 Task: Create a sub task Design and Implement Solution for the task  Develop a new online tool for online customer feedback in the project ArtisanTech , assign it to team member softage.5@softage.net and update the status of the sub task to  Off Track , set the priority of the sub task to High
Action: Mouse moved to (95, 264)
Screenshot: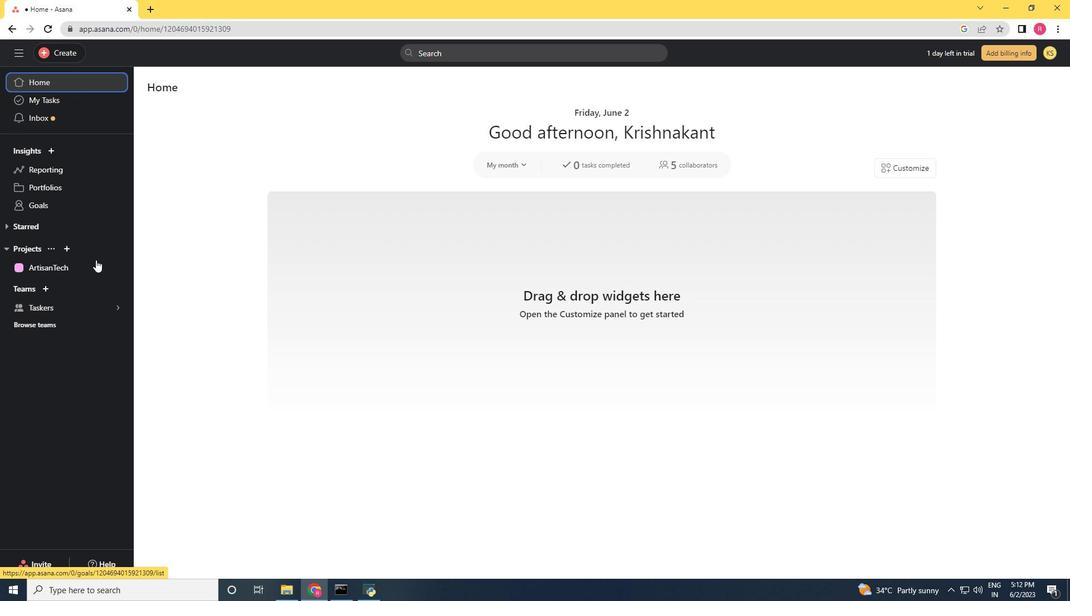 
Action: Mouse pressed left at (95, 264)
Screenshot: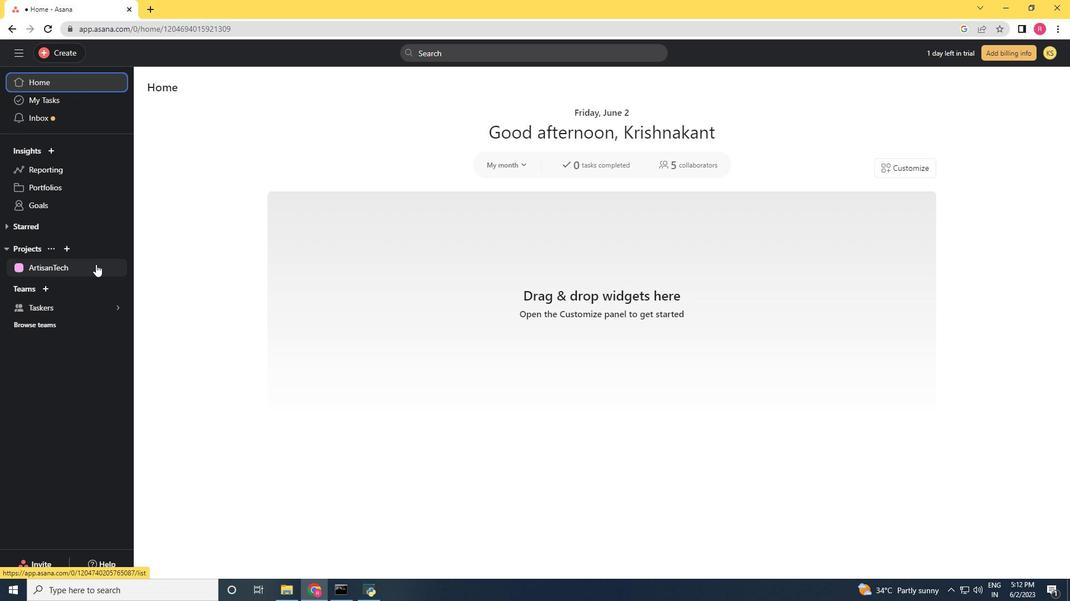 
Action: Mouse moved to (473, 410)
Screenshot: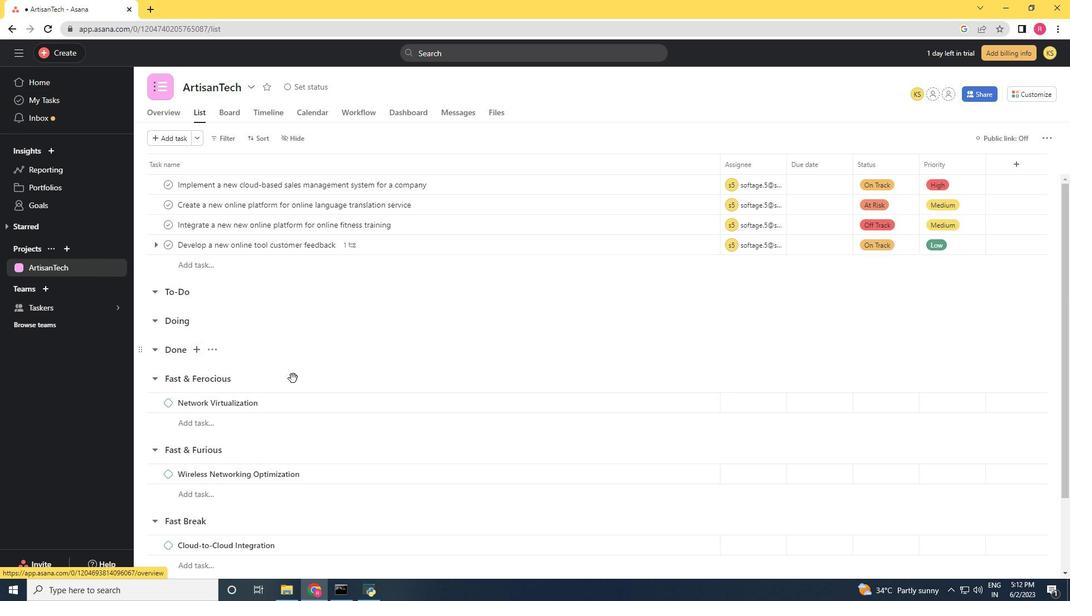 
Action: Mouse scrolled (473, 410) with delta (0, 0)
Screenshot: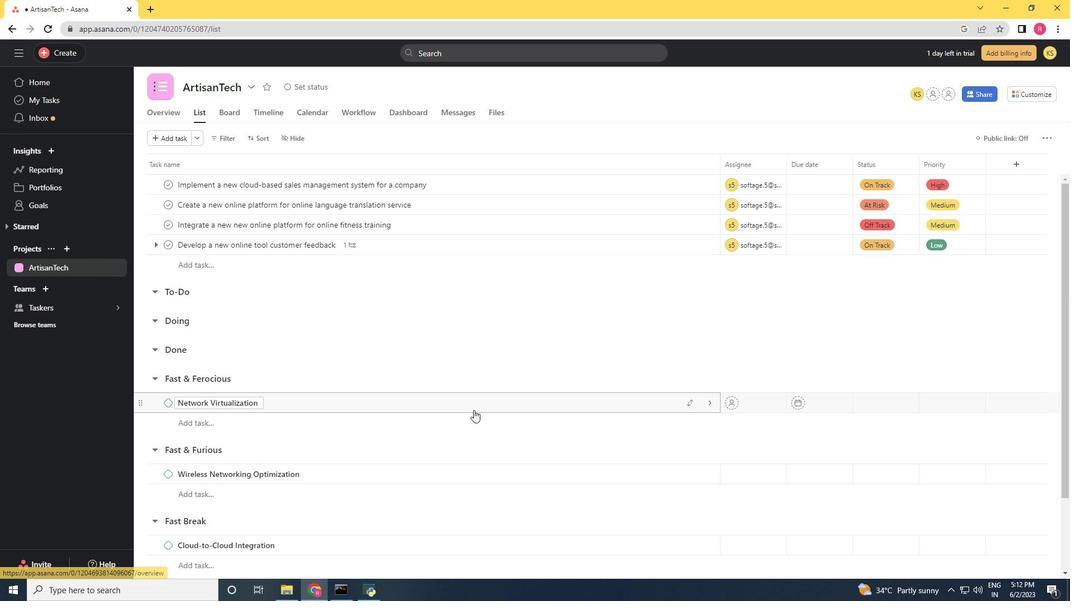 
Action: Mouse scrolled (473, 410) with delta (0, 0)
Screenshot: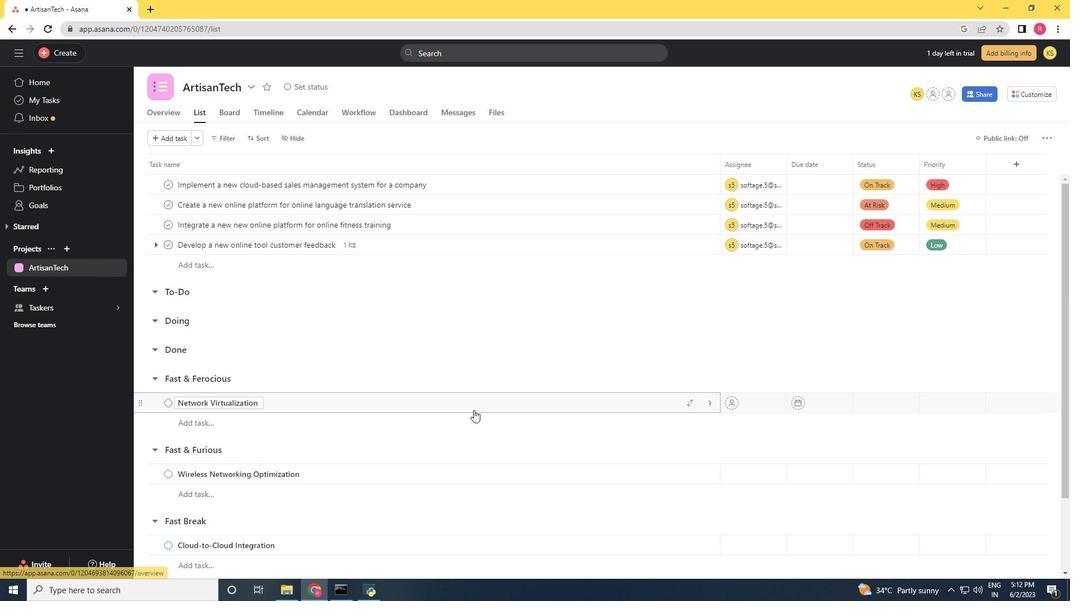 
Action: Mouse scrolled (473, 410) with delta (0, 0)
Screenshot: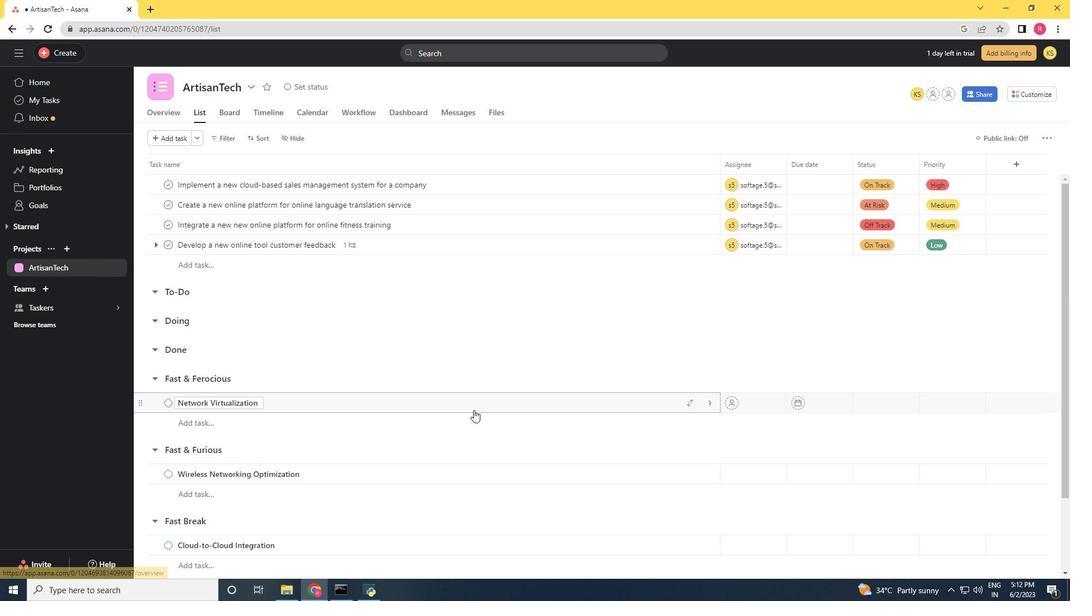 
Action: Mouse scrolled (473, 410) with delta (0, 0)
Screenshot: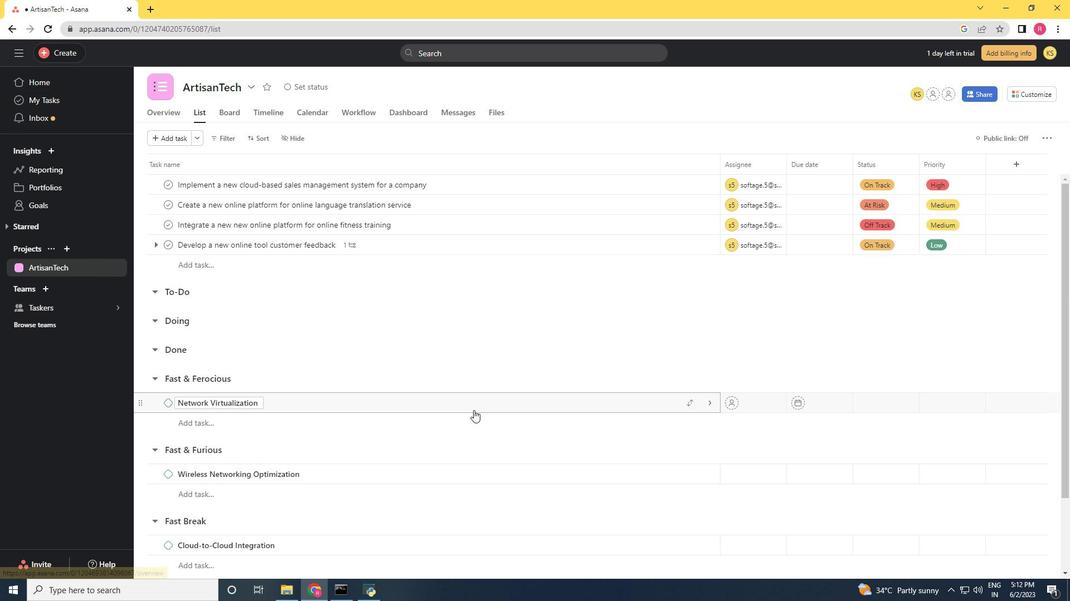 
Action: Mouse scrolled (473, 410) with delta (0, 0)
Screenshot: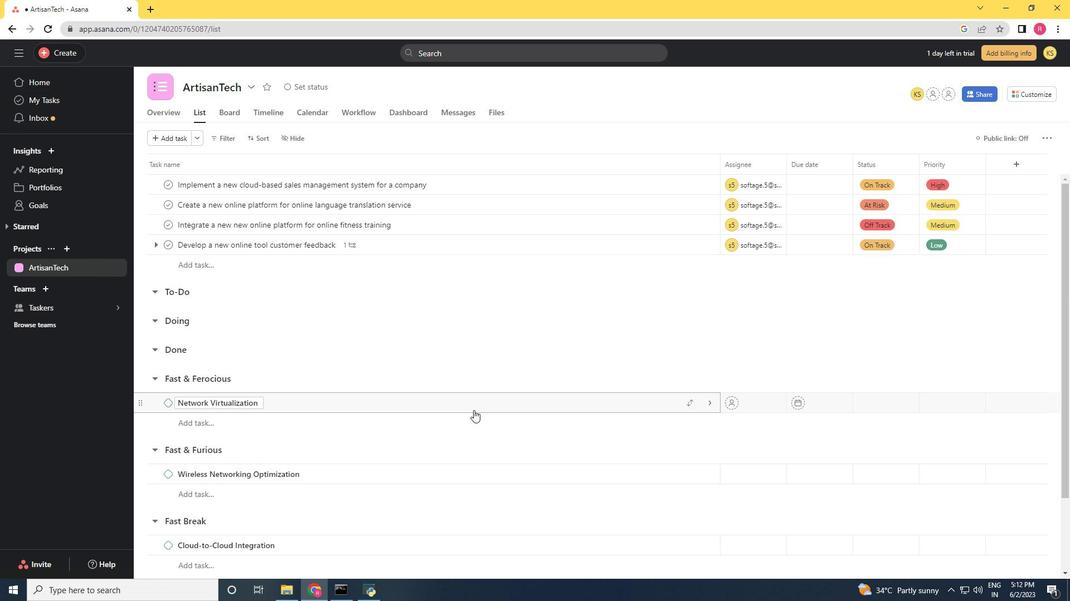 
Action: Mouse scrolled (473, 410) with delta (0, 0)
Screenshot: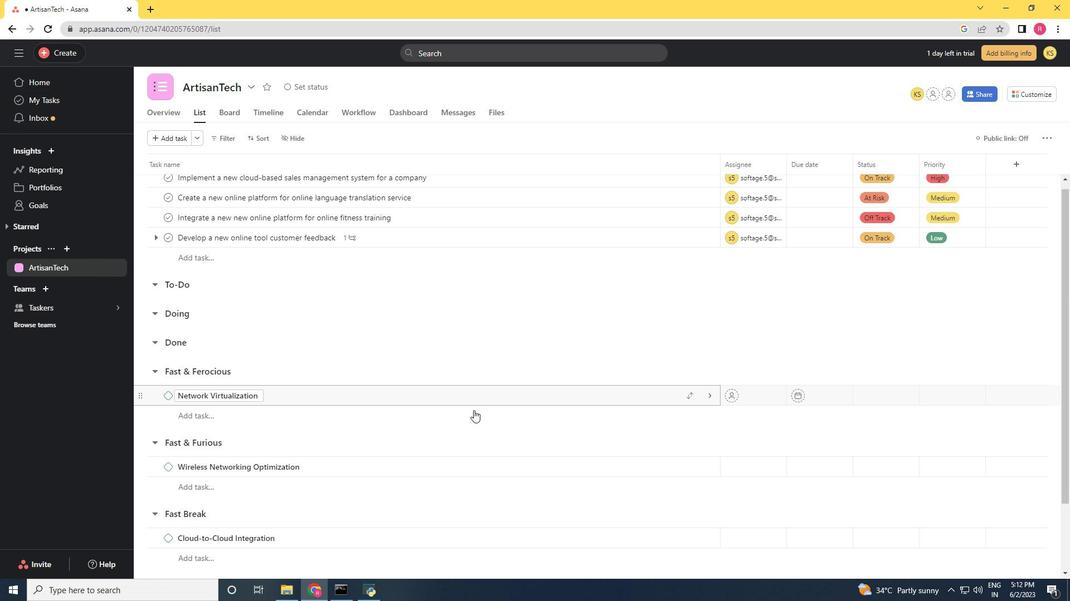 
Action: Mouse moved to (609, 271)
Screenshot: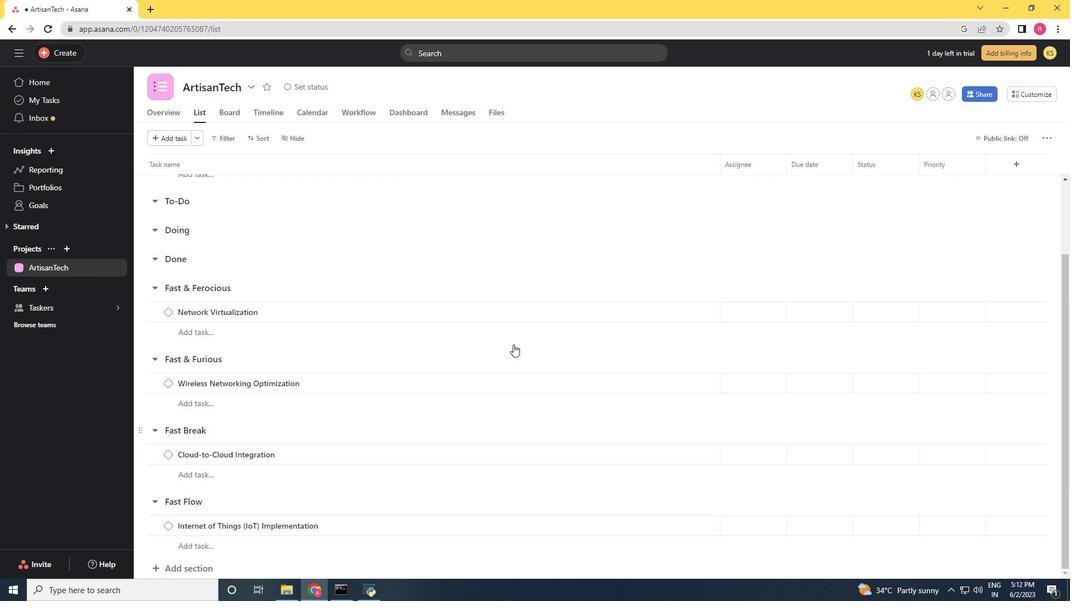 
Action: Mouse scrolled (609, 271) with delta (0, 0)
Screenshot: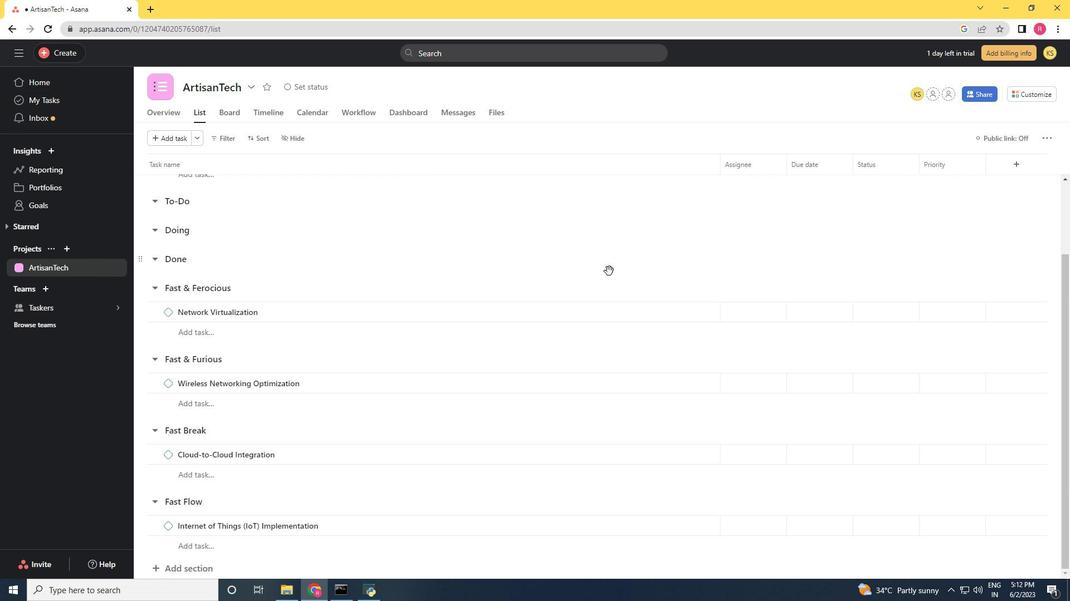 
Action: Mouse scrolled (609, 271) with delta (0, 0)
Screenshot: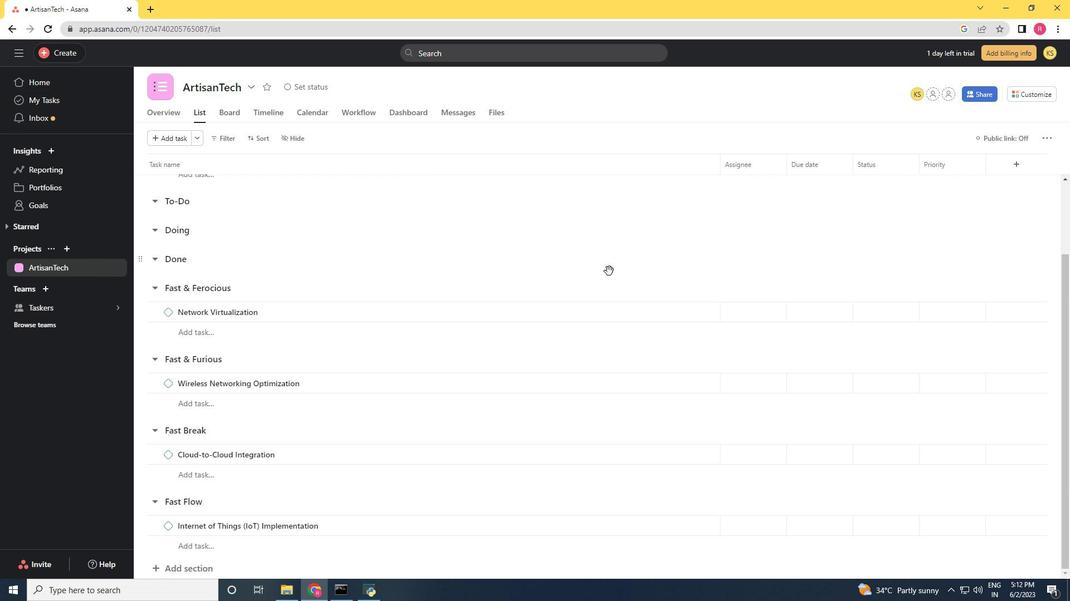 
Action: Mouse scrolled (609, 271) with delta (0, 0)
Screenshot: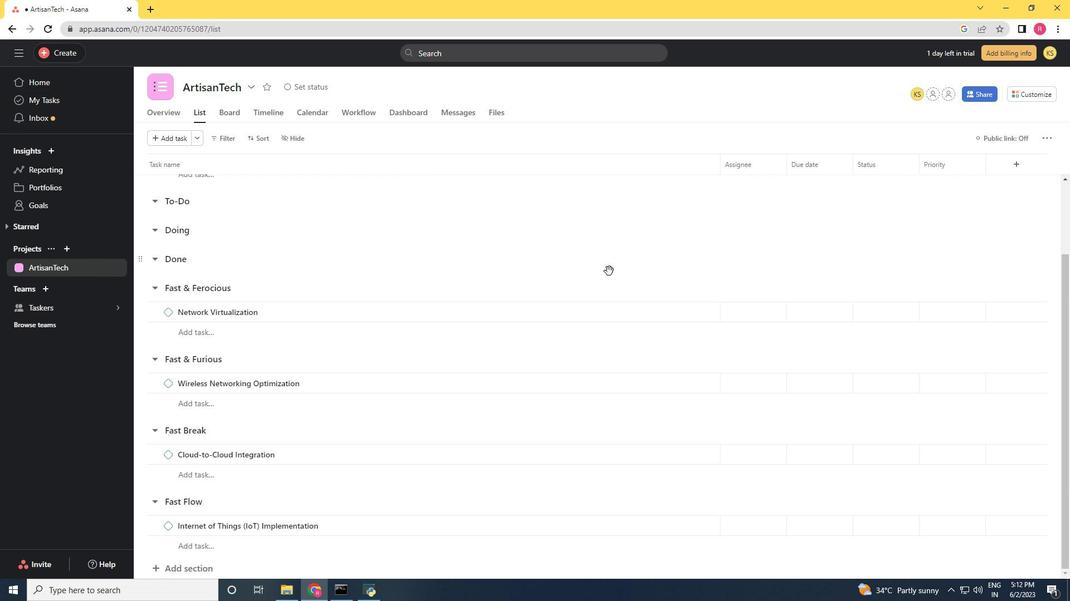 
Action: Mouse moved to (469, 244)
Screenshot: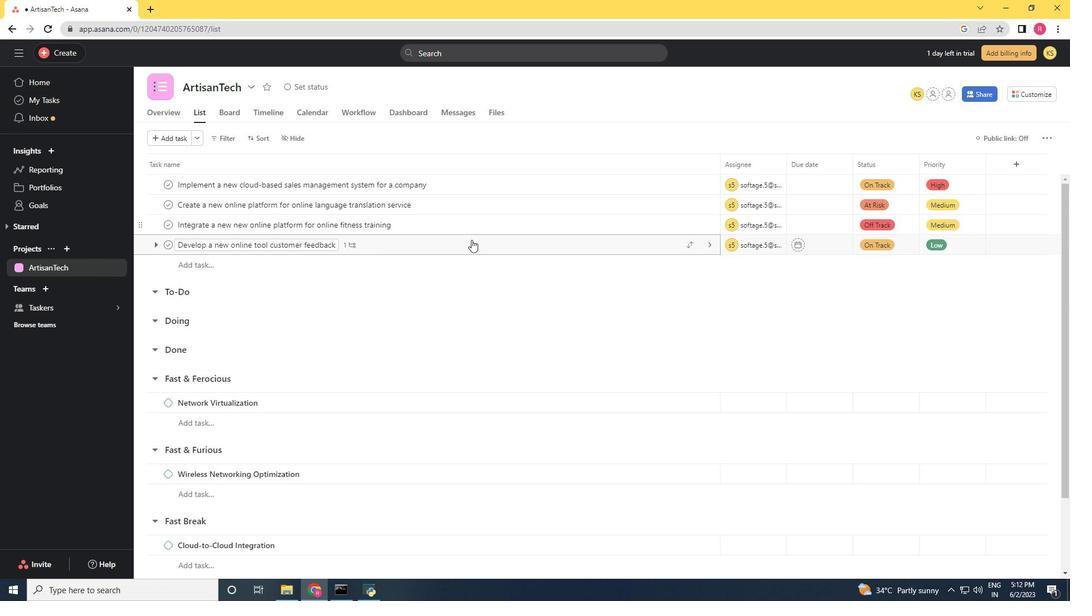 
Action: Mouse pressed left at (469, 244)
Screenshot: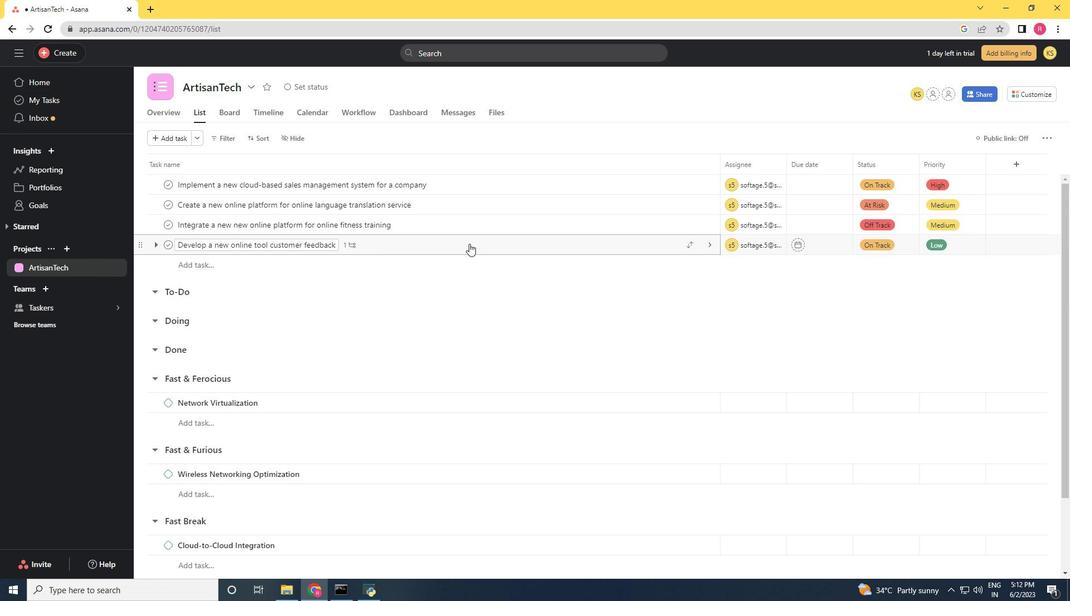 
Action: Mouse moved to (794, 323)
Screenshot: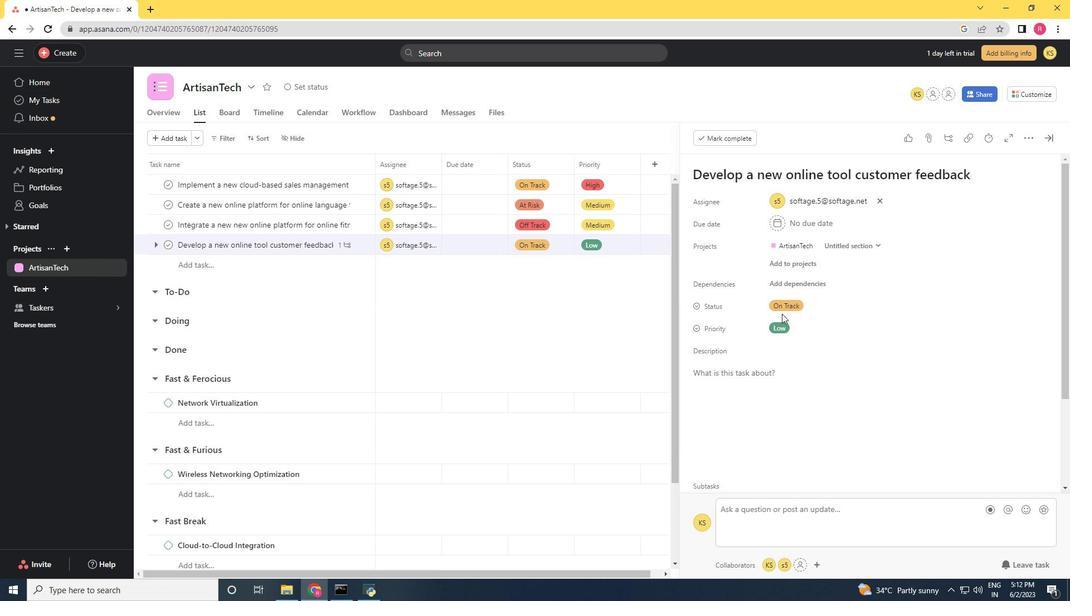 
Action: Mouse scrolled (794, 322) with delta (0, 0)
Screenshot: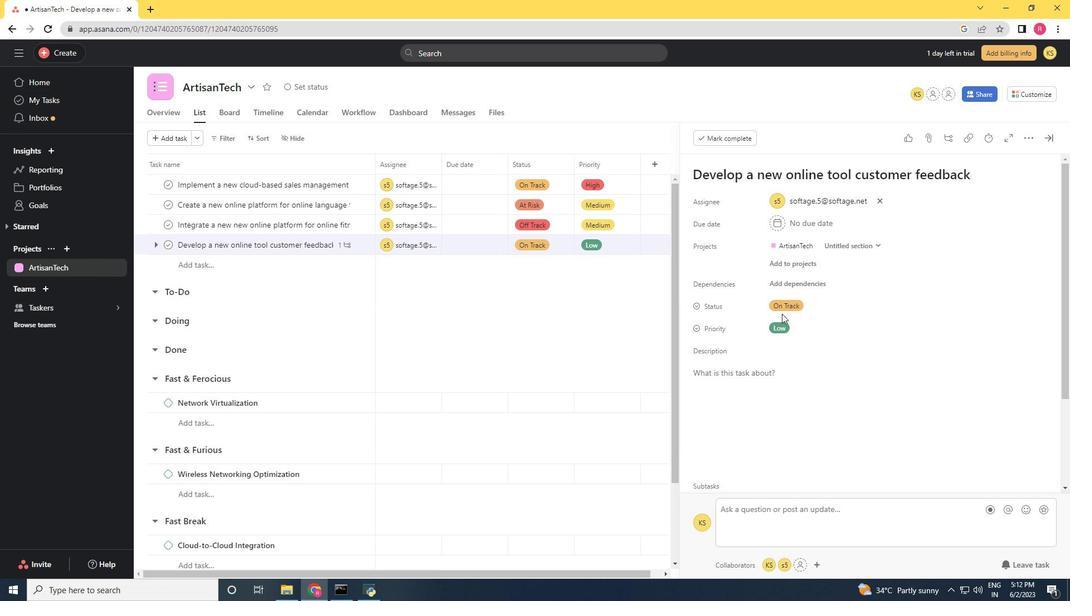 
Action: Mouse moved to (794, 324)
Screenshot: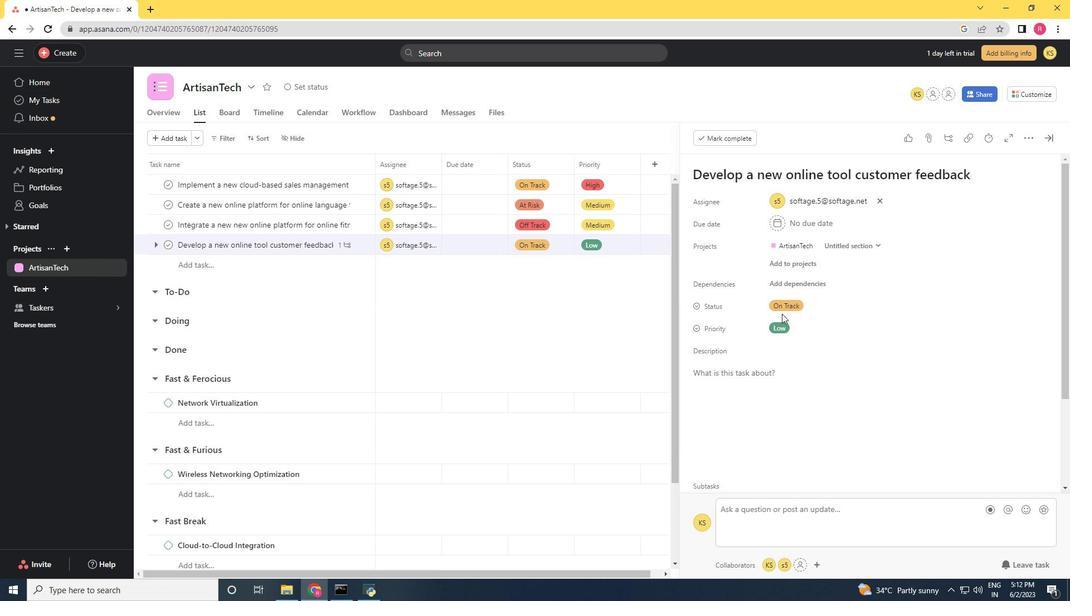 
Action: Mouse scrolled (794, 323) with delta (0, 0)
Screenshot: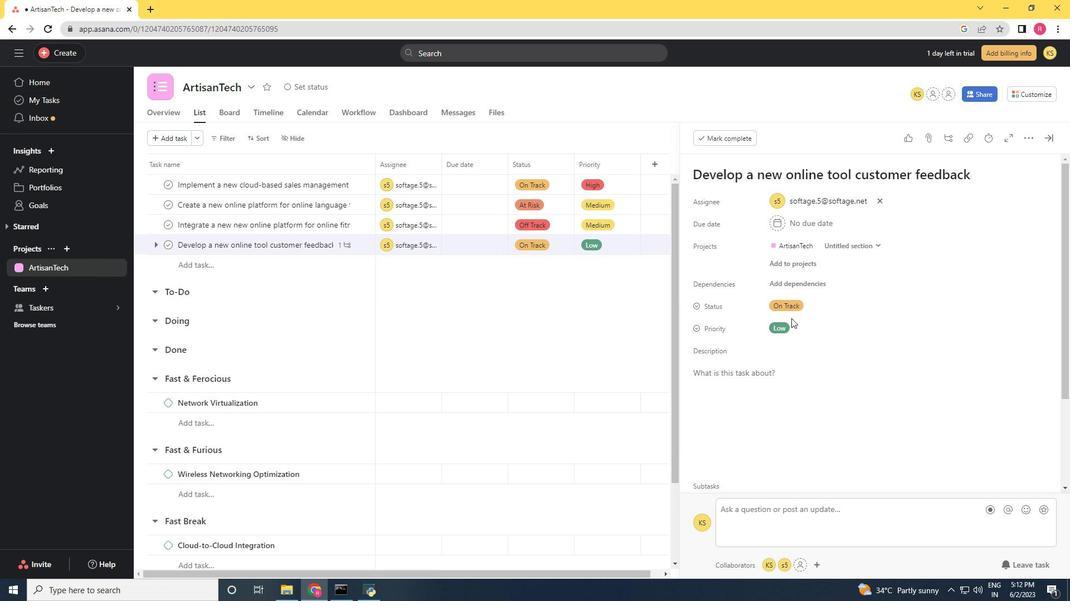
Action: Mouse scrolled (794, 323) with delta (0, 0)
Screenshot: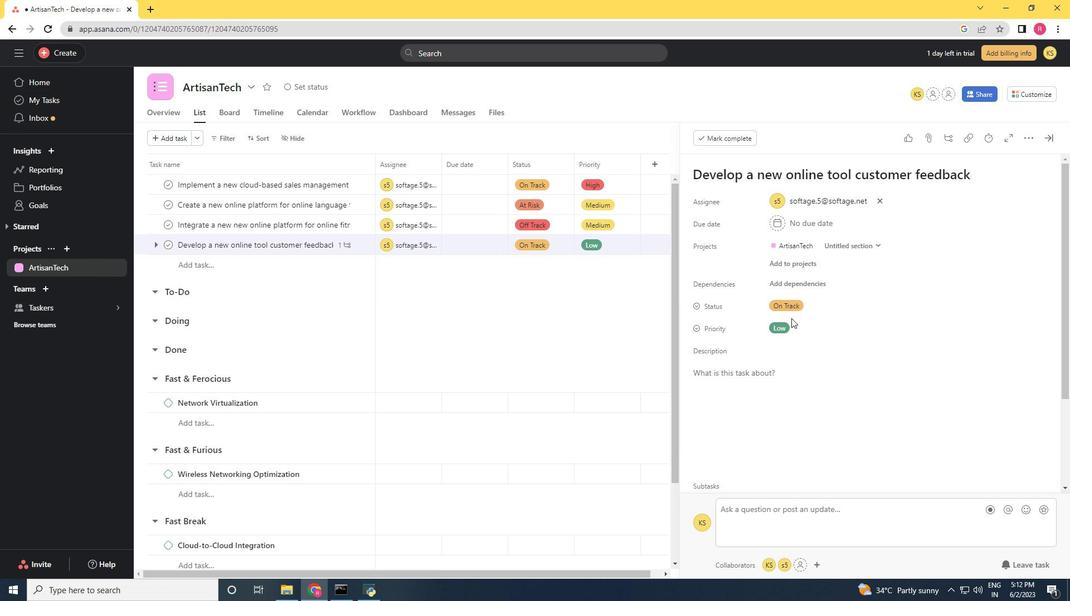 
Action: Mouse moved to (795, 324)
Screenshot: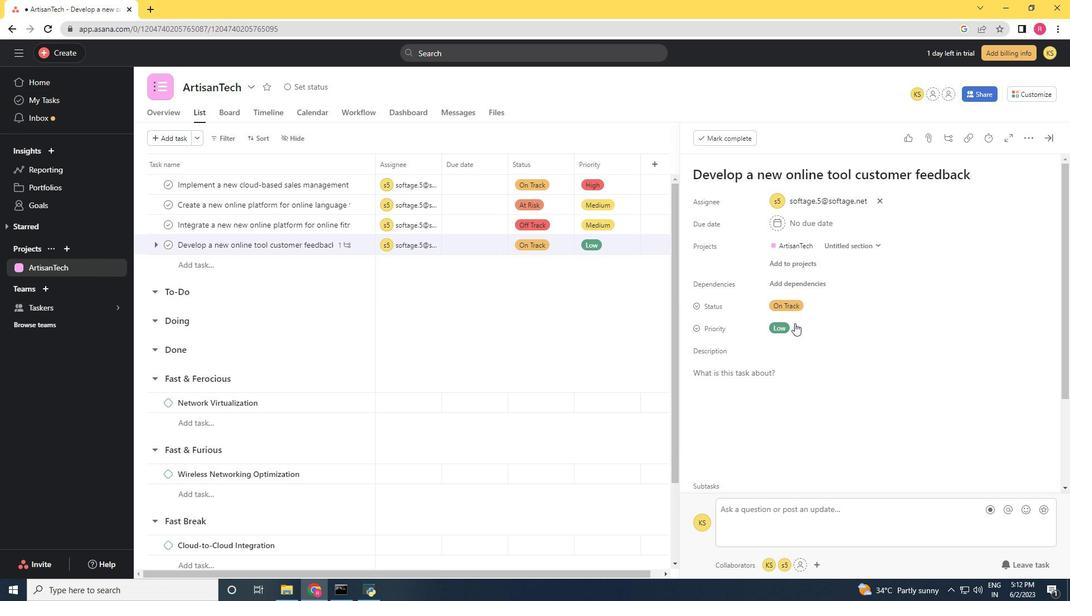 
Action: Mouse scrolled (795, 324) with delta (0, 0)
Screenshot: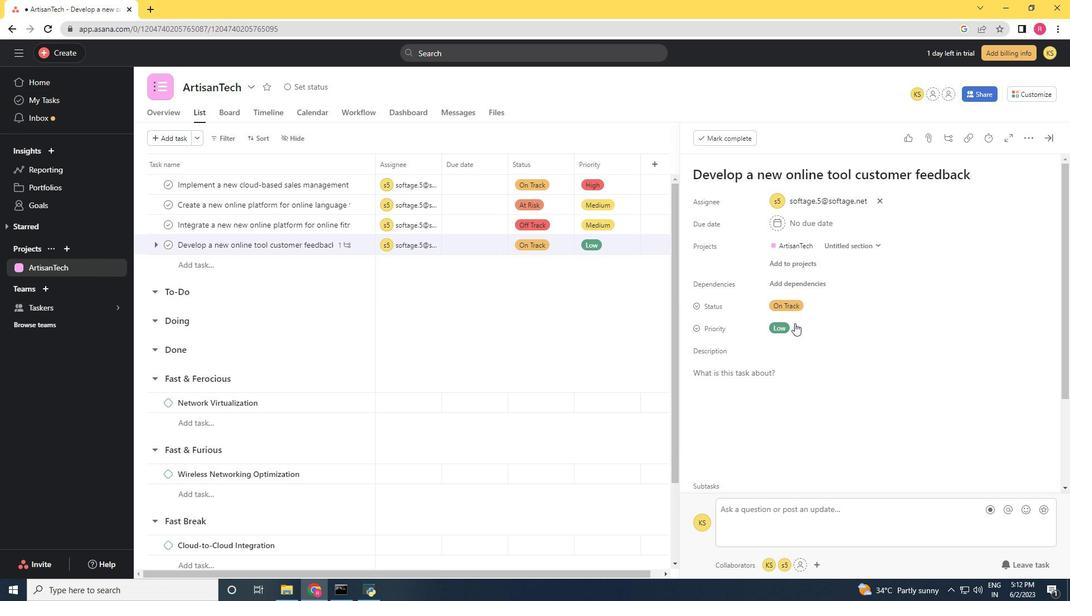 
Action: Mouse moved to (706, 404)
Screenshot: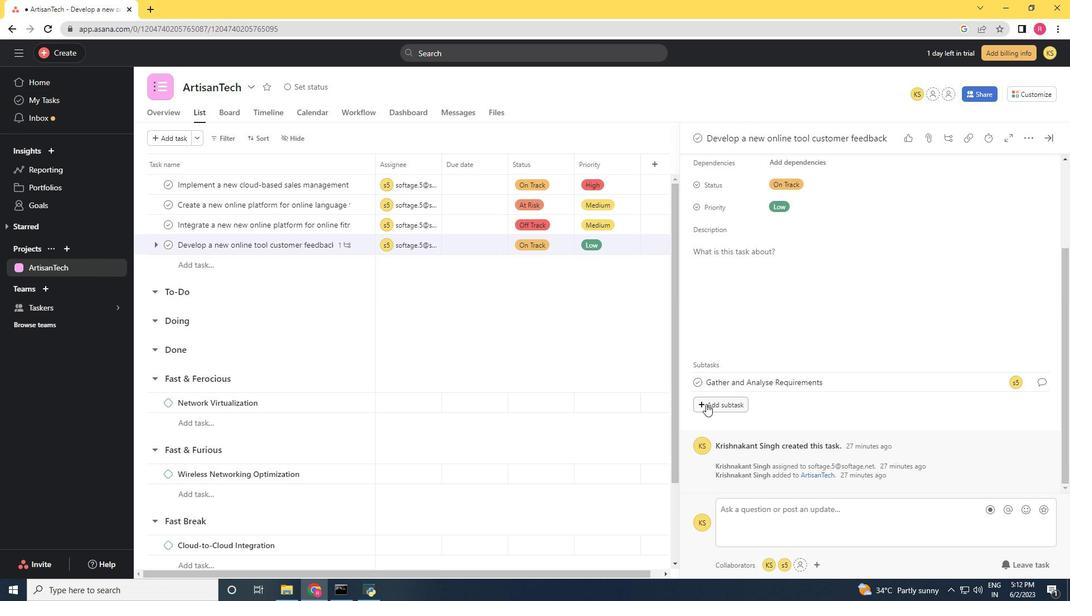 
Action: Mouse pressed left at (706, 404)
Screenshot: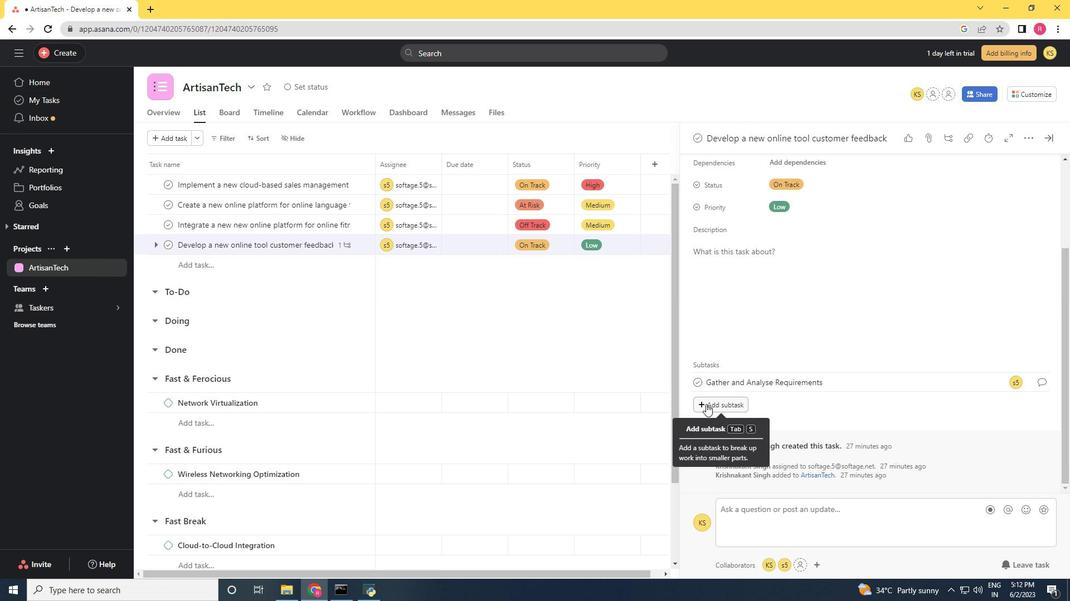 
Action: Mouse moved to (464, 343)
Screenshot: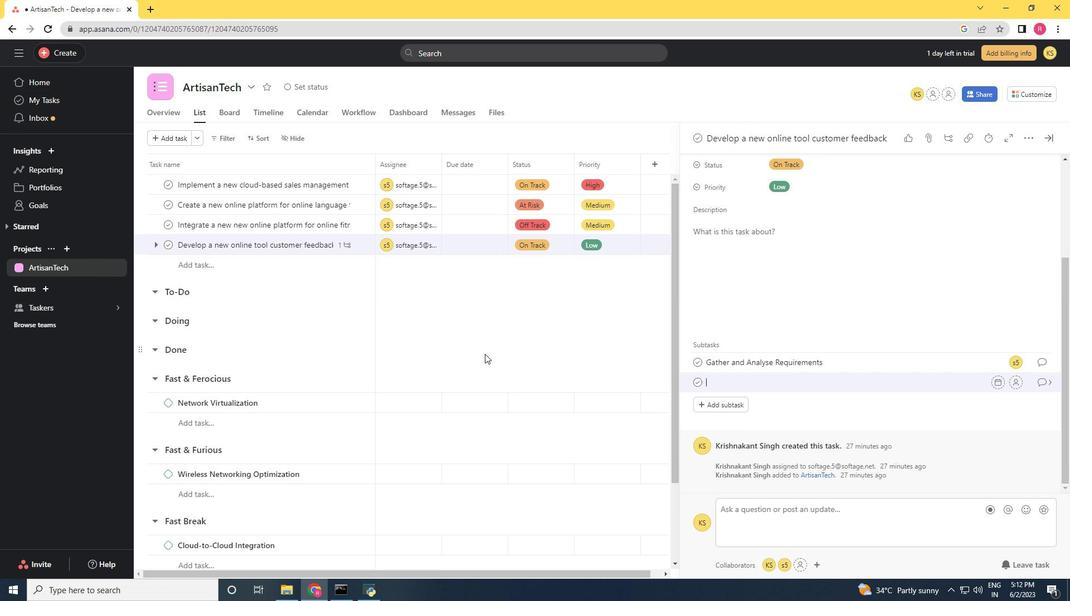 
Action: Key pressed <Key.shift><Key.shift><Key.shift><Key.shift><Key.shift><Key.shift><Key.shift><Key.shift><Key.shift><Key.shift><Key.shift><Key.shift><Key.shift><Key.shift><Key.shift><Key.shift><Key.shift><Key.shift><Key.shift><Key.shift><Key.shift><Key.shift><Key.shift><Key.shift><Key.shift><Key.shift><Key.shift><Key.shift><Key.shift><Key.shift><Key.shift>Design<Key.space>and<Key.space><Key.shift>Implement<Key.space>solution<Key.space>
Screenshot: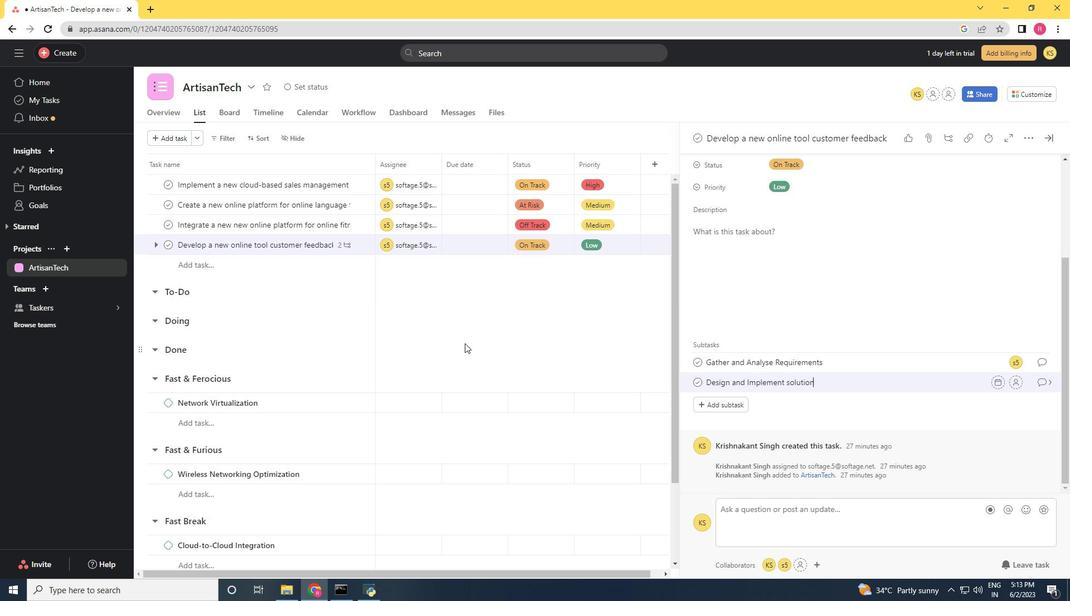 
Action: Mouse moved to (1010, 378)
Screenshot: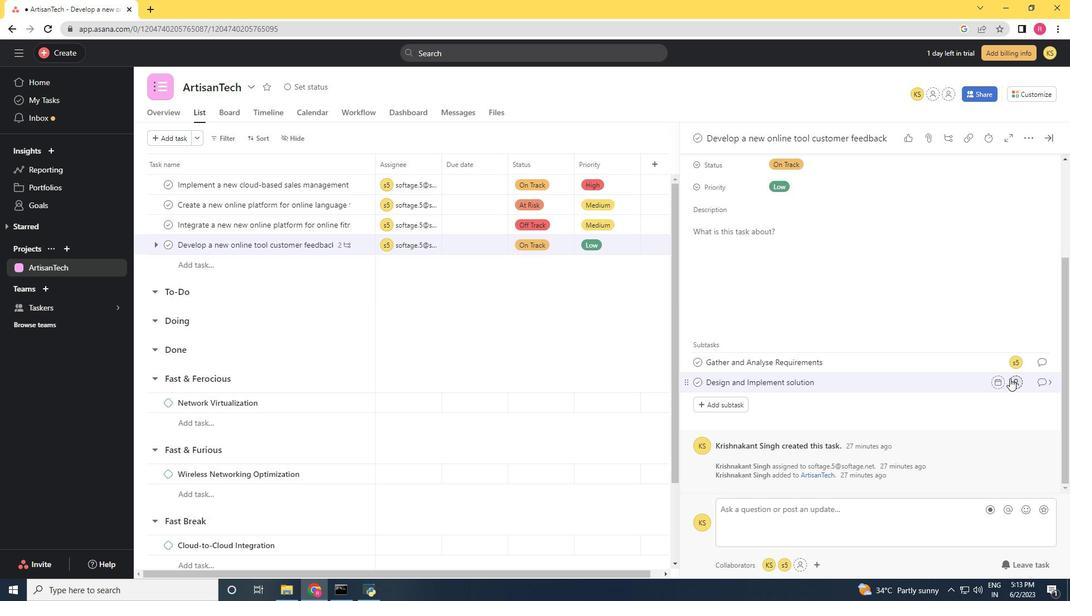 
Action: Mouse pressed left at (1010, 378)
Screenshot: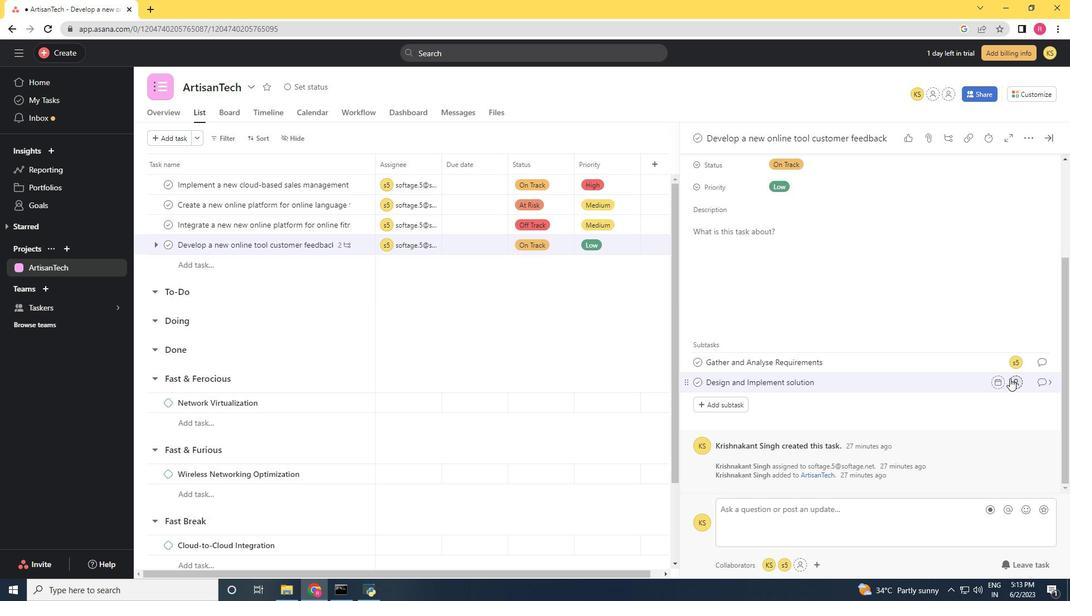 
Action: Mouse moved to (862, 326)
Screenshot: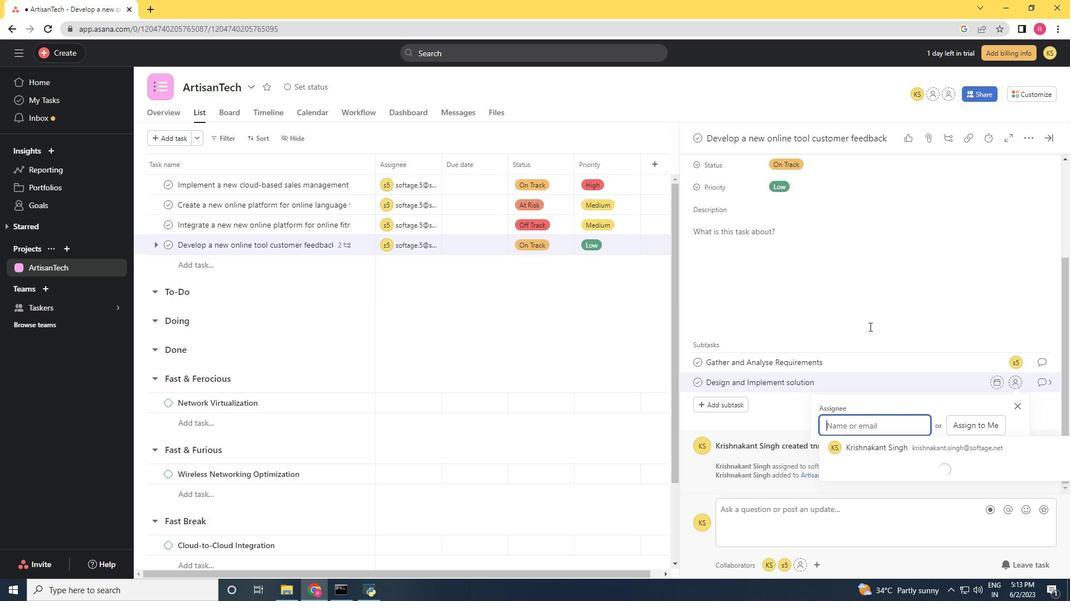 
Action: Key pressed softage.5<Key.shift><Key.shift>@softage.net
Screenshot: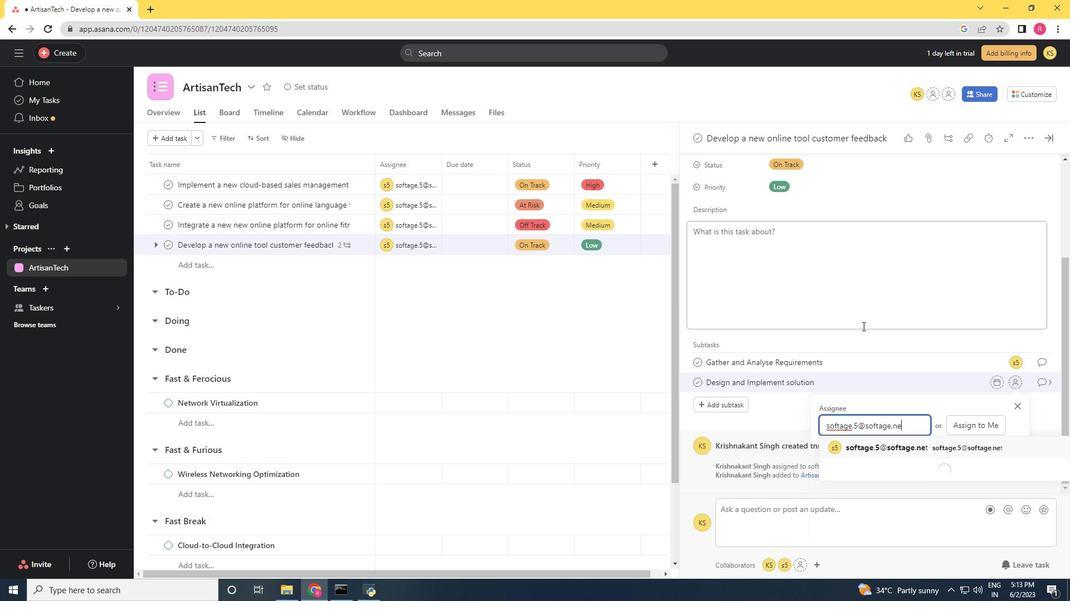 
Action: Mouse moved to (873, 443)
Screenshot: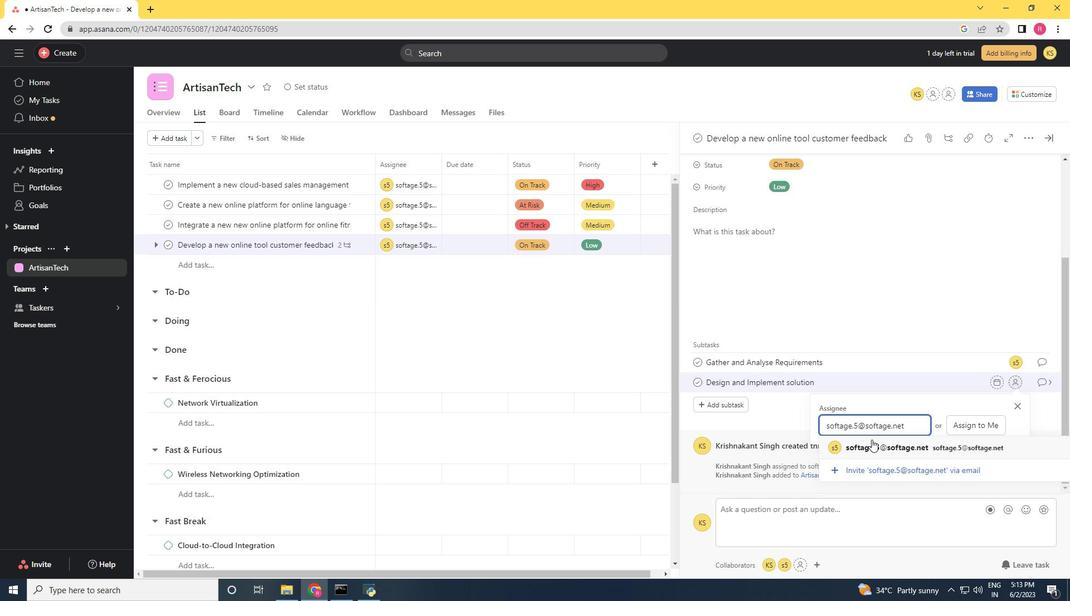 
Action: Mouse pressed left at (873, 443)
Screenshot: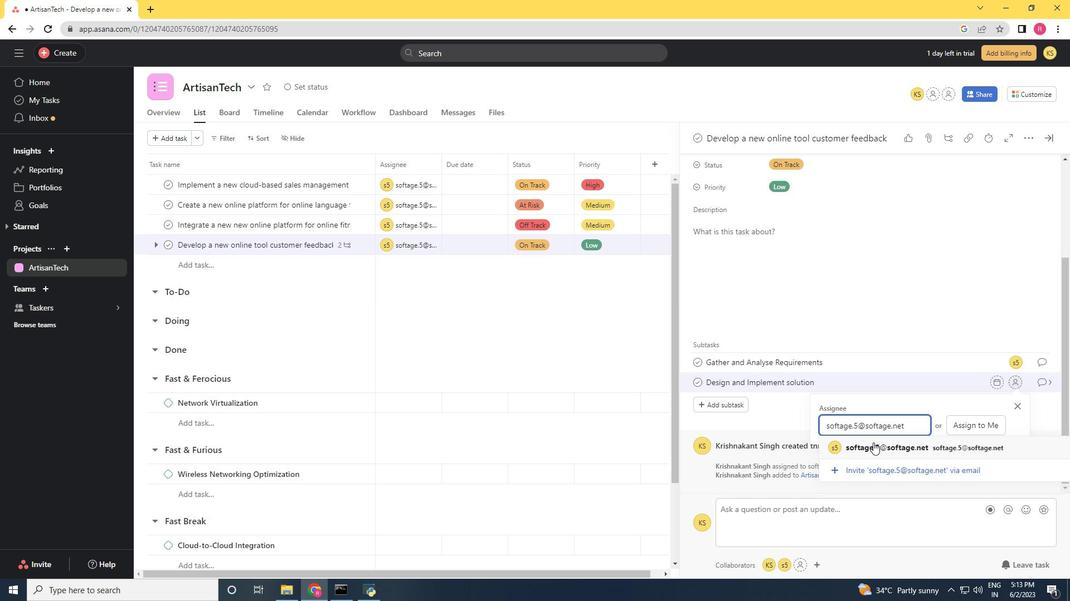 
Action: Mouse moved to (1045, 385)
Screenshot: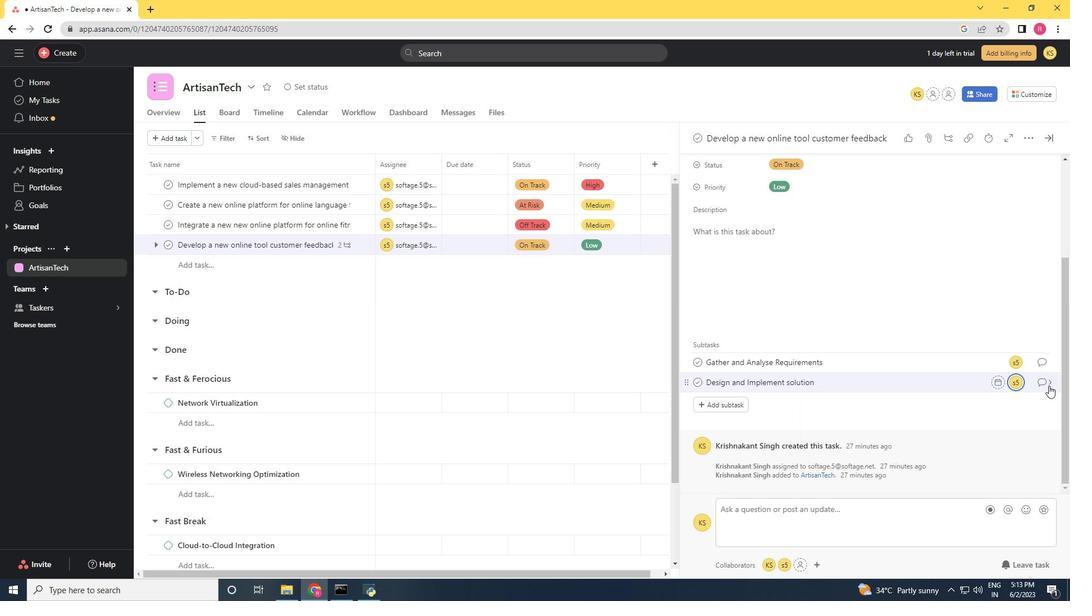 
Action: Mouse pressed left at (1045, 385)
Screenshot: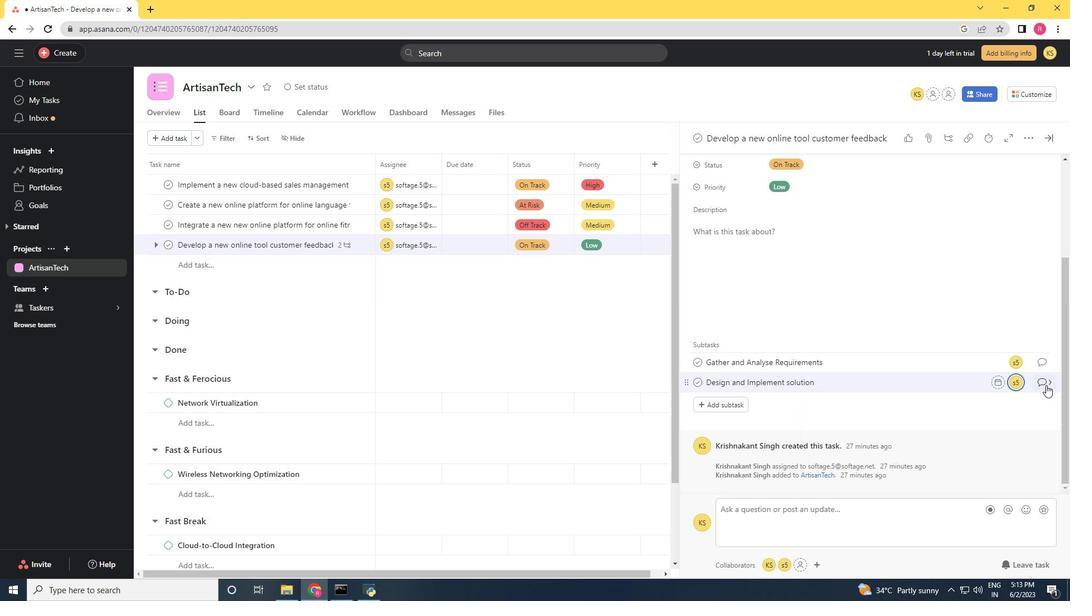 
Action: Mouse moved to (735, 289)
Screenshot: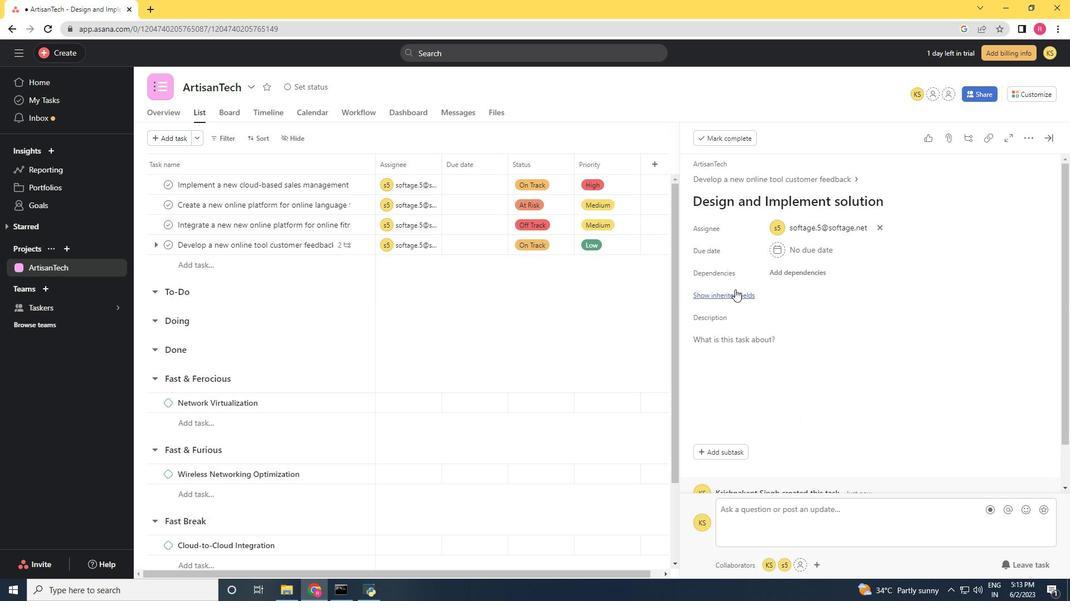 
Action: Mouse pressed left at (735, 289)
Screenshot: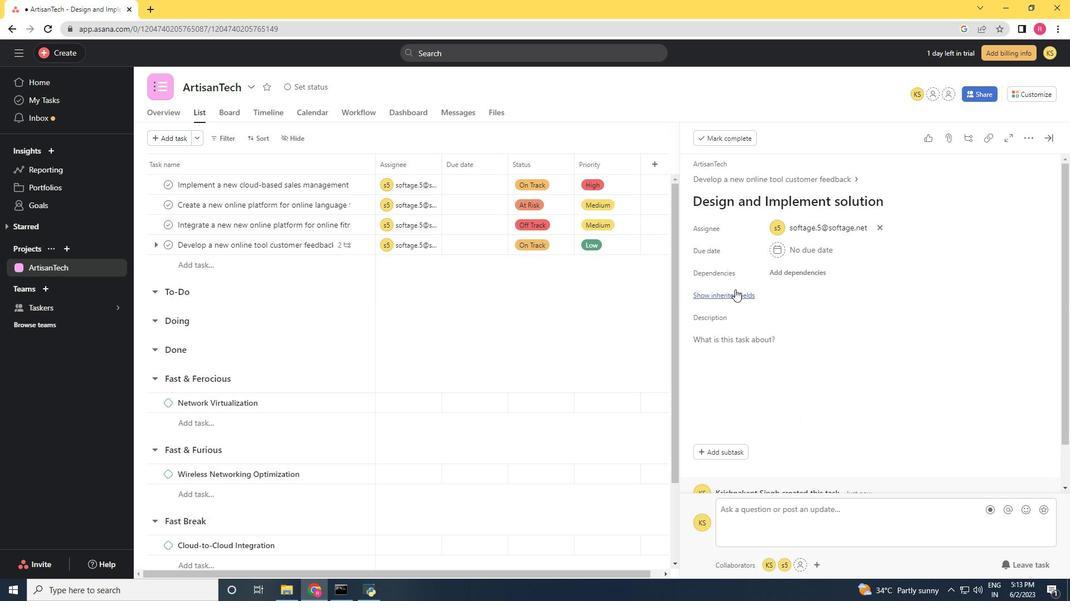 
Action: Mouse moved to (774, 311)
Screenshot: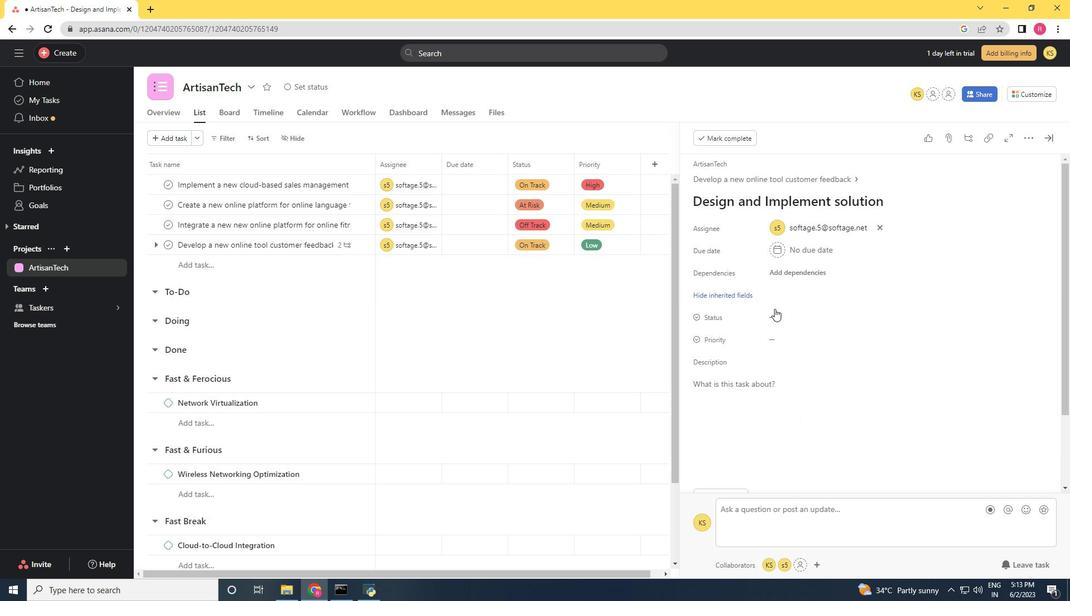 
Action: Mouse pressed left at (774, 311)
Screenshot: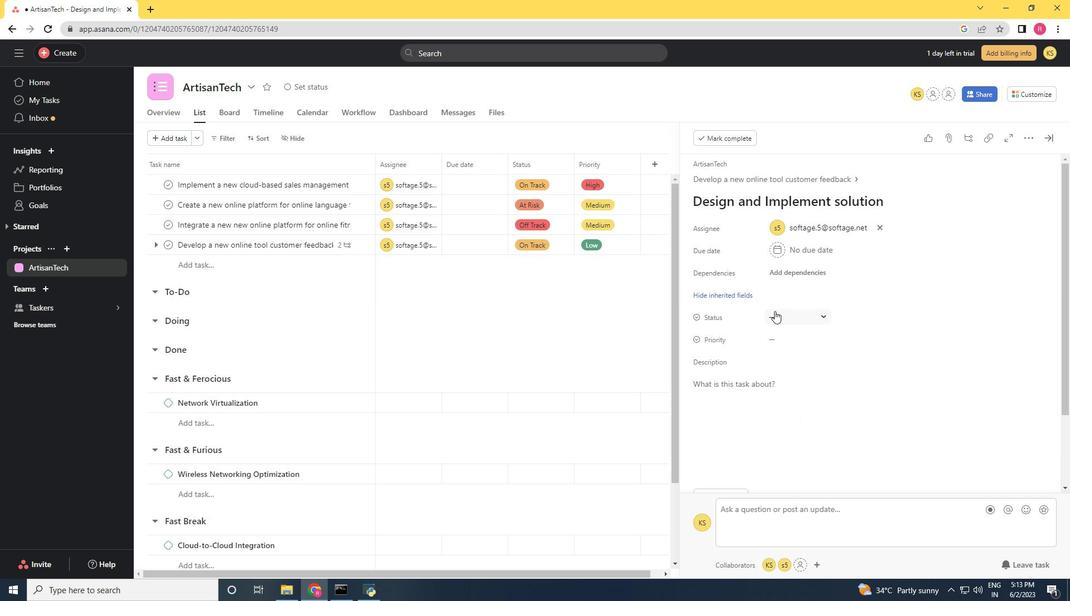 
Action: Mouse moved to (800, 372)
Screenshot: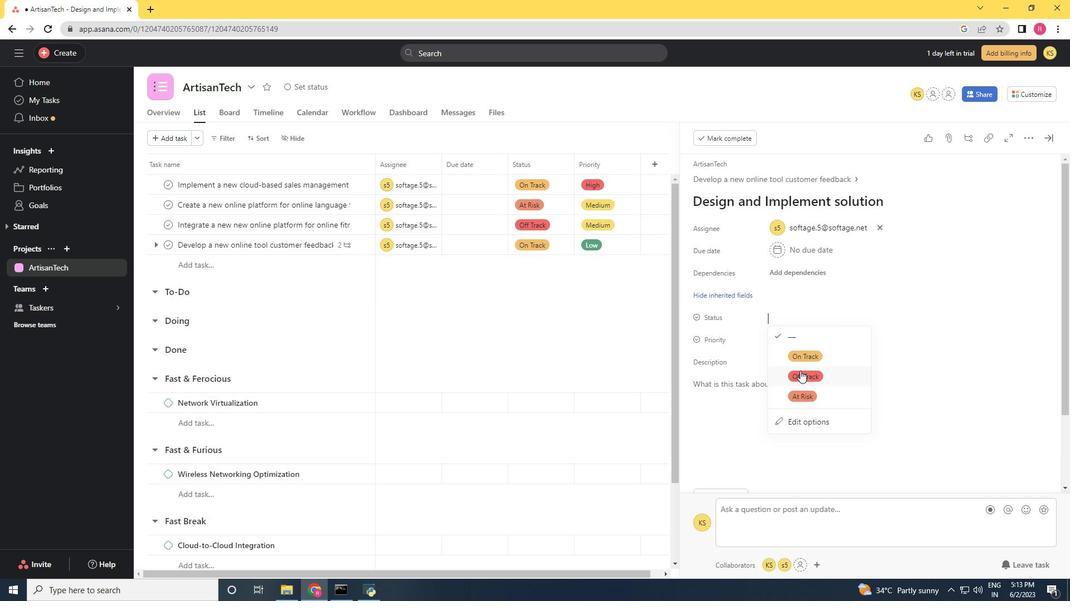 
Action: Mouse pressed left at (800, 372)
Screenshot: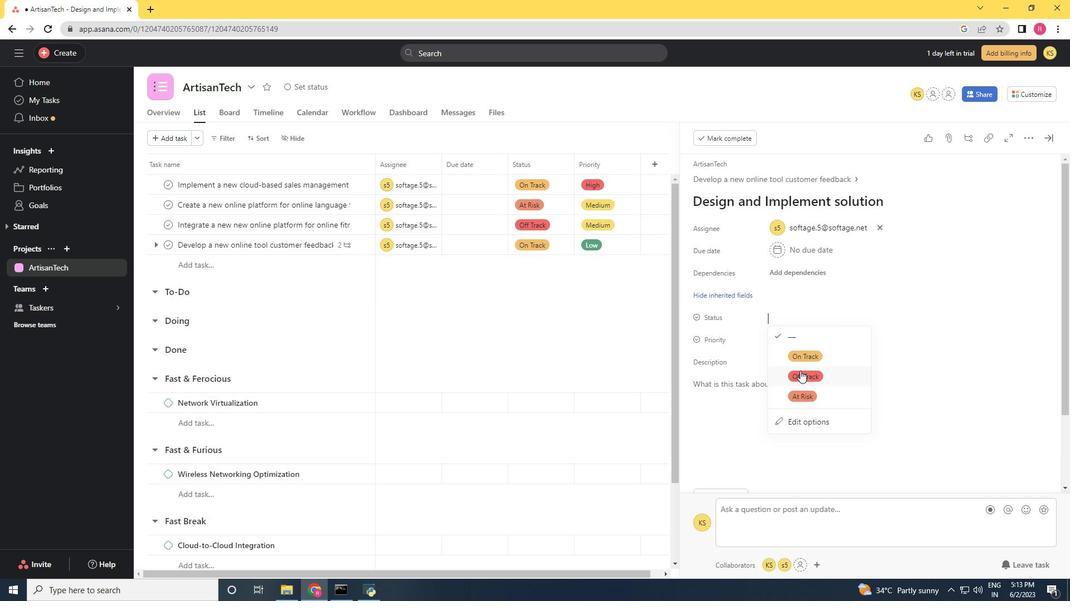 
Action: Mouse moved to (771, 344)
Screenshot: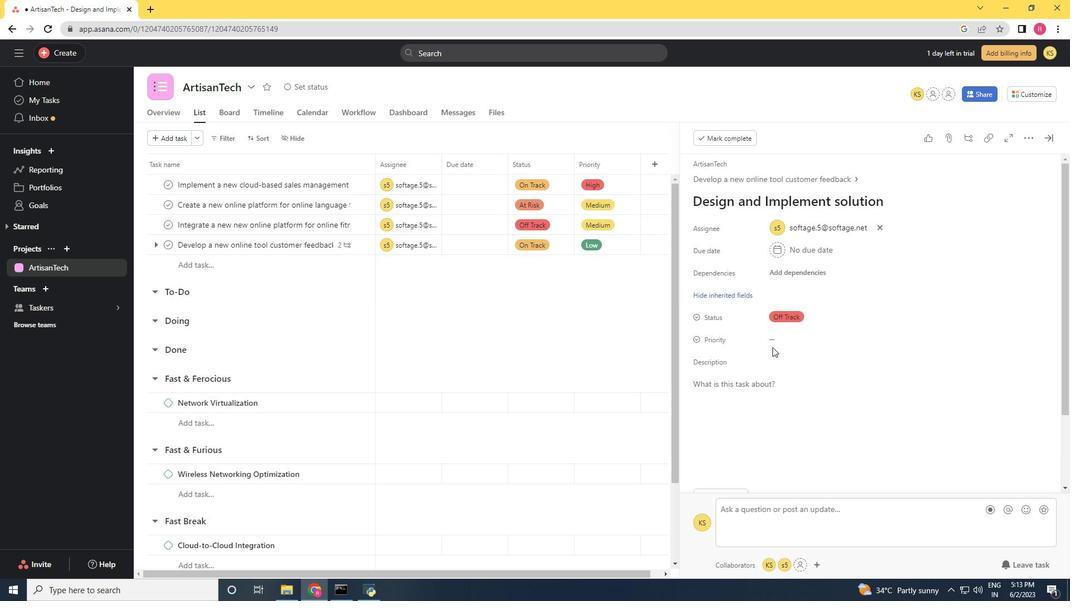 
Action: Mouse pressed left at (771, 344)
Screenshot: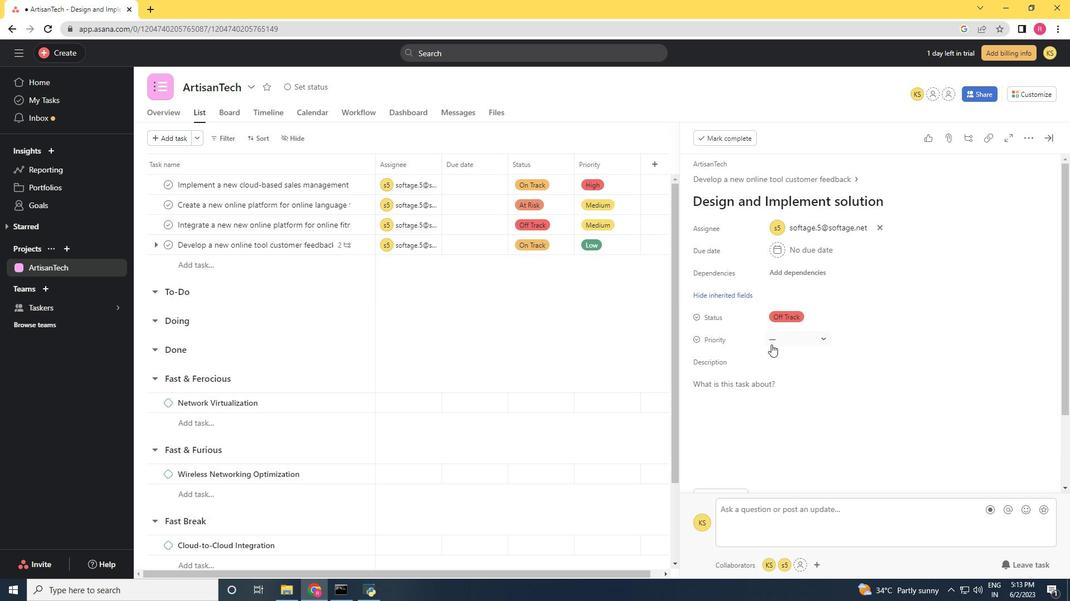 
Action: Mouse moved to (802, 377)
Screenshot: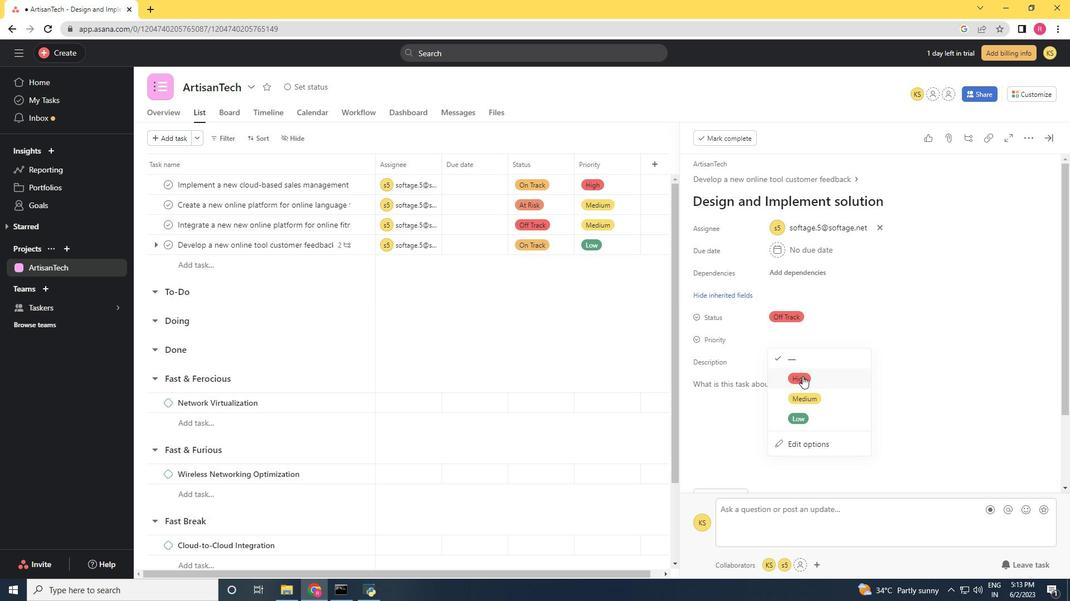 
Action: Mouse pressed left at (802, 377)
Screenshot: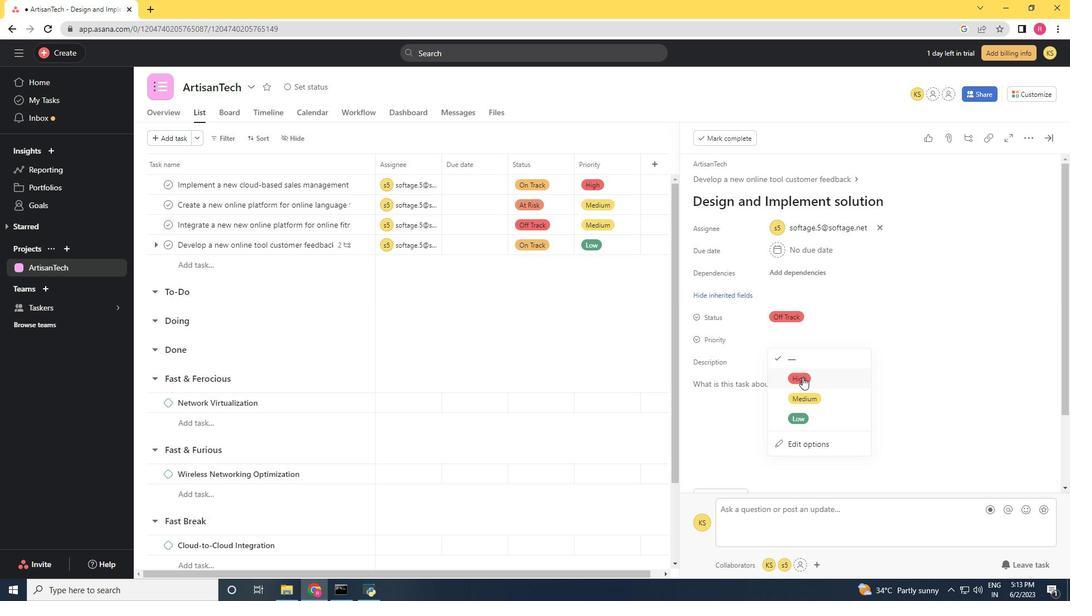 
